 Task: Create a task  Add support for multiple file formats in the app , assign it to team member softage.7@softage.net in the project Vigilant and update the status of the task to  On Track  , set the priority of the task to Low.
Action: Mouse moved to (27, 62)
Screenshot: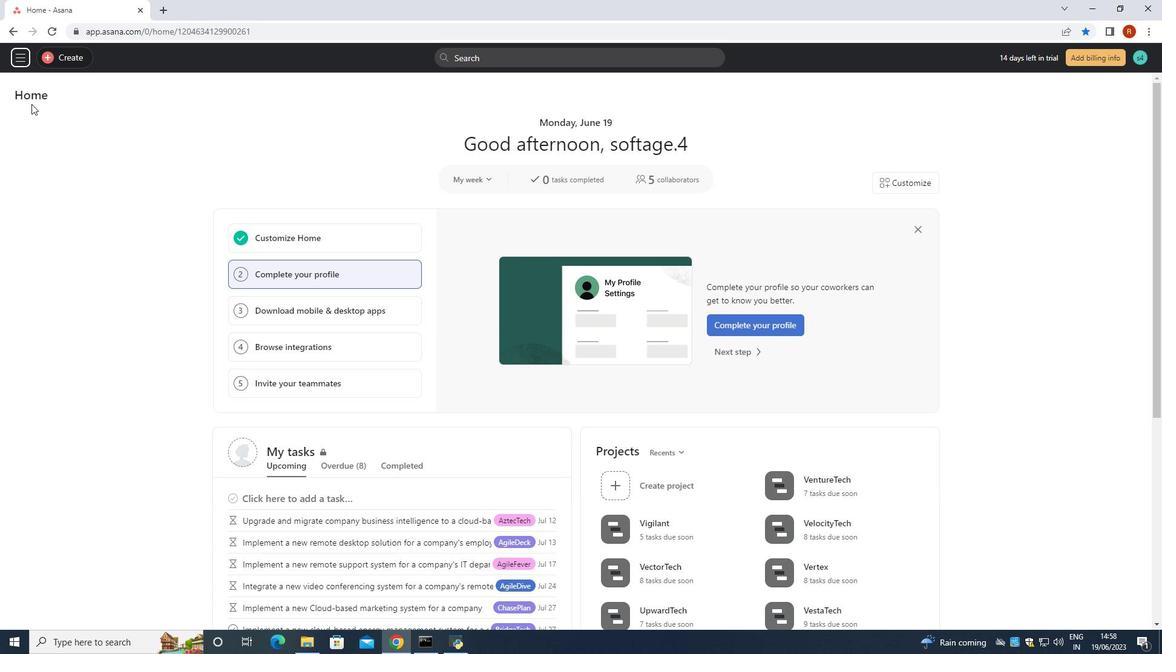 
Action: Mouse pressed left at (27, 62)
Screenshot: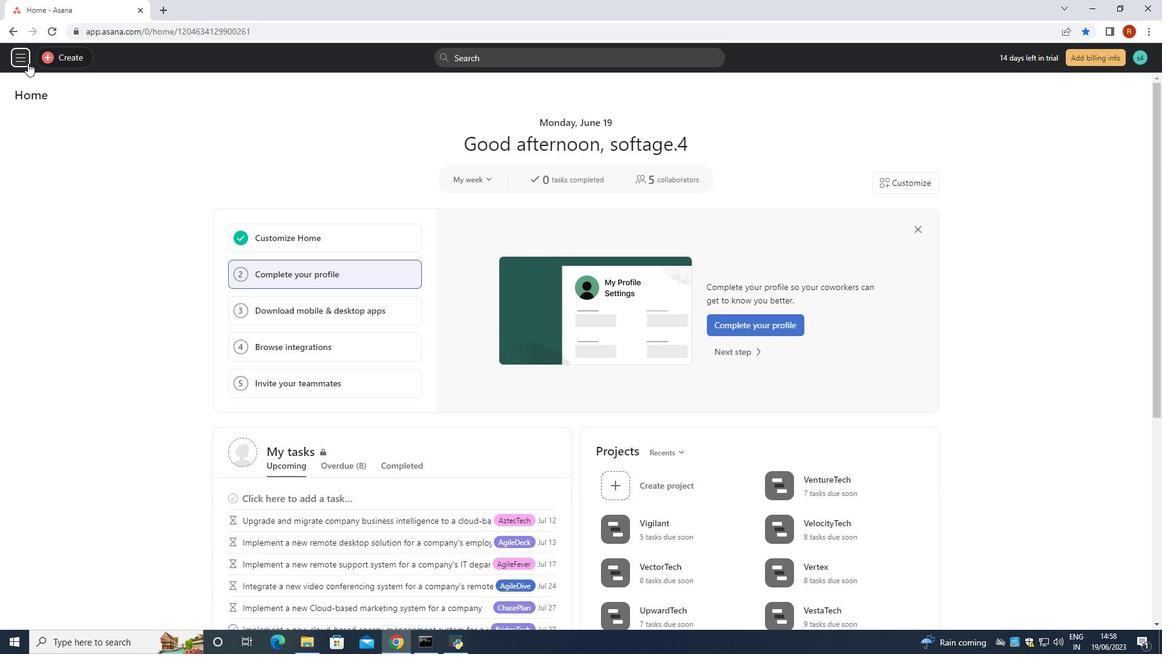 
Action: Mouse moved to (65, 246)
Screenshot: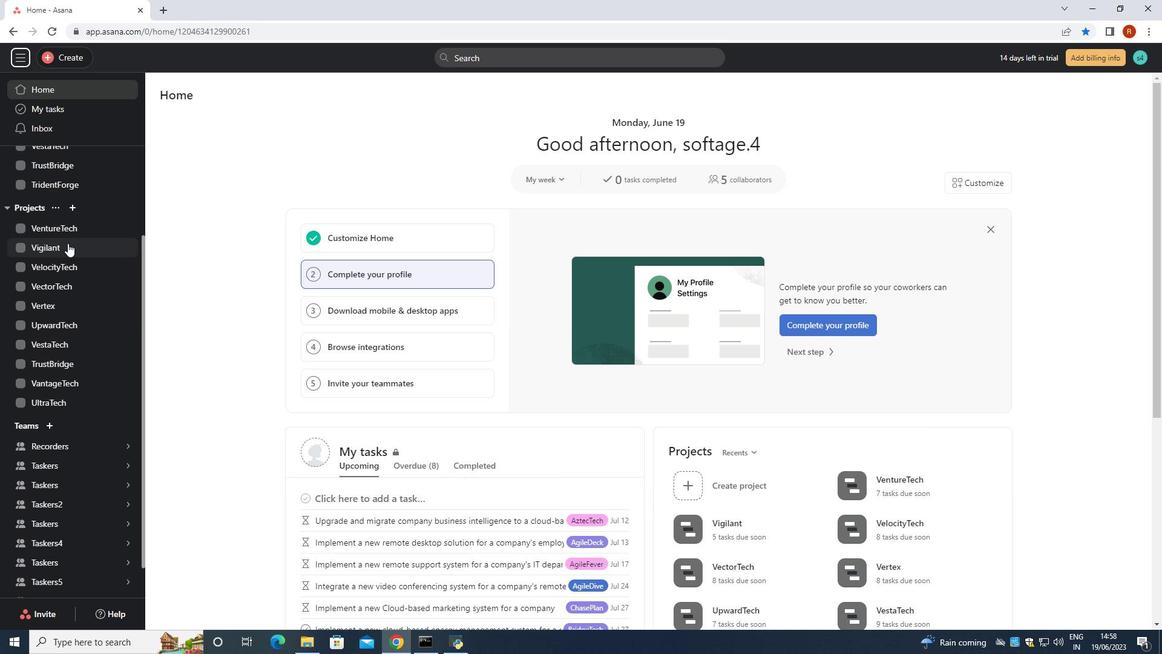 
Action: Mouse pressed left at (65, 246)
Screenshot: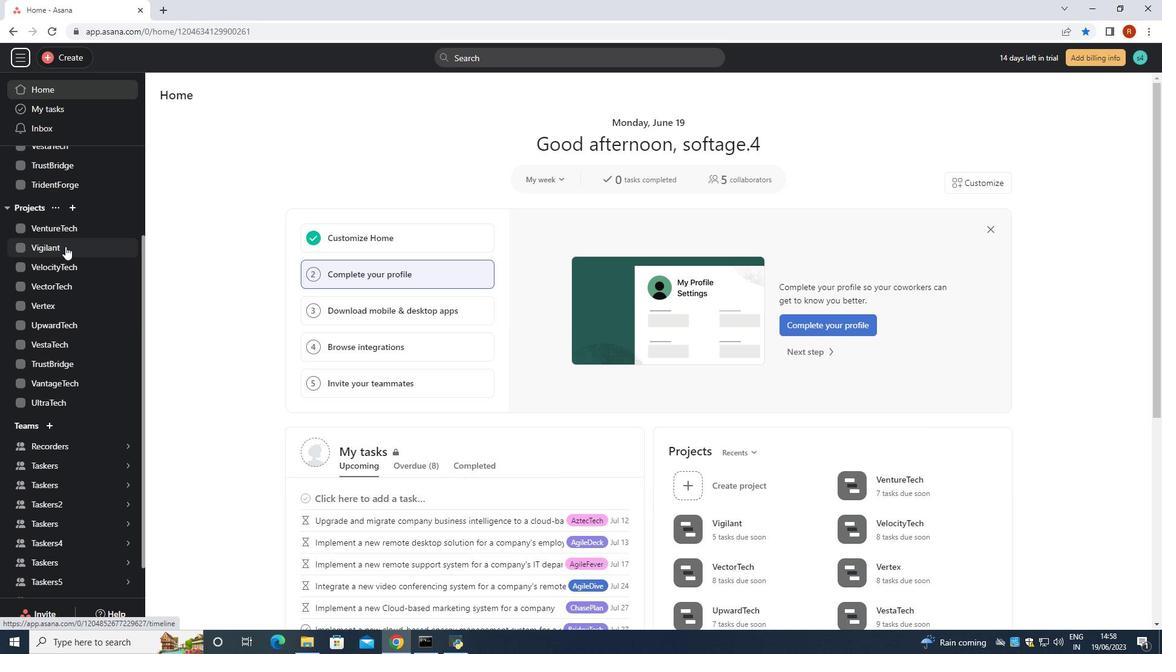 
Action: Mouse moved to (298, 118)
Screenshot: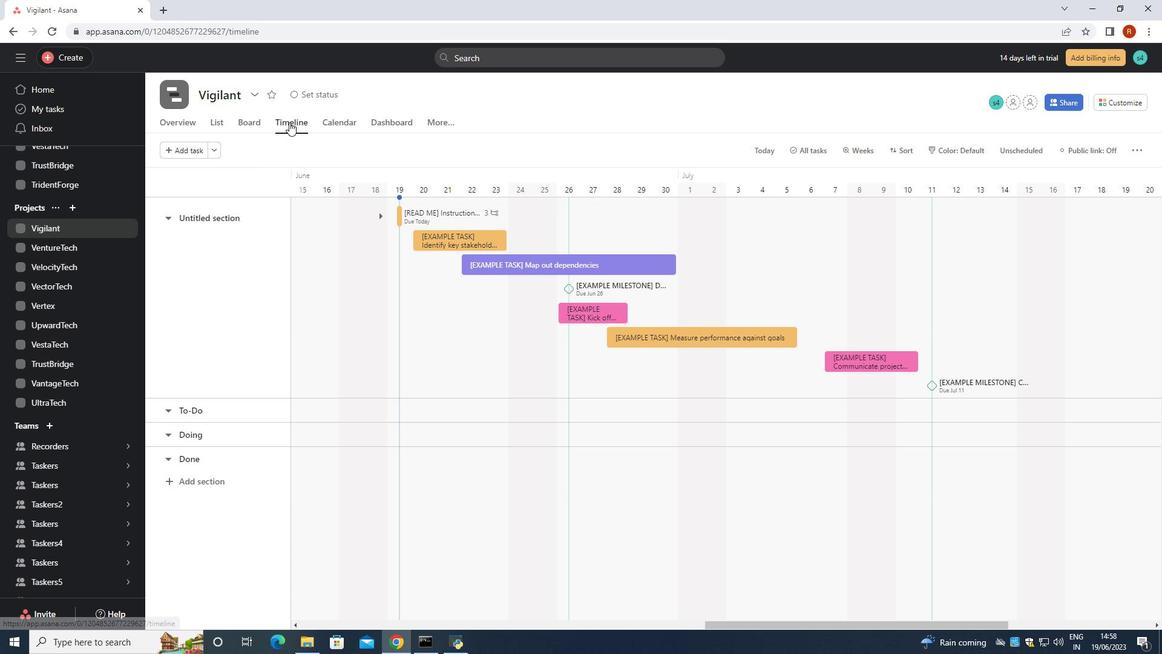 
Action: Mouse pressed left at (298, 118)
Screenshot: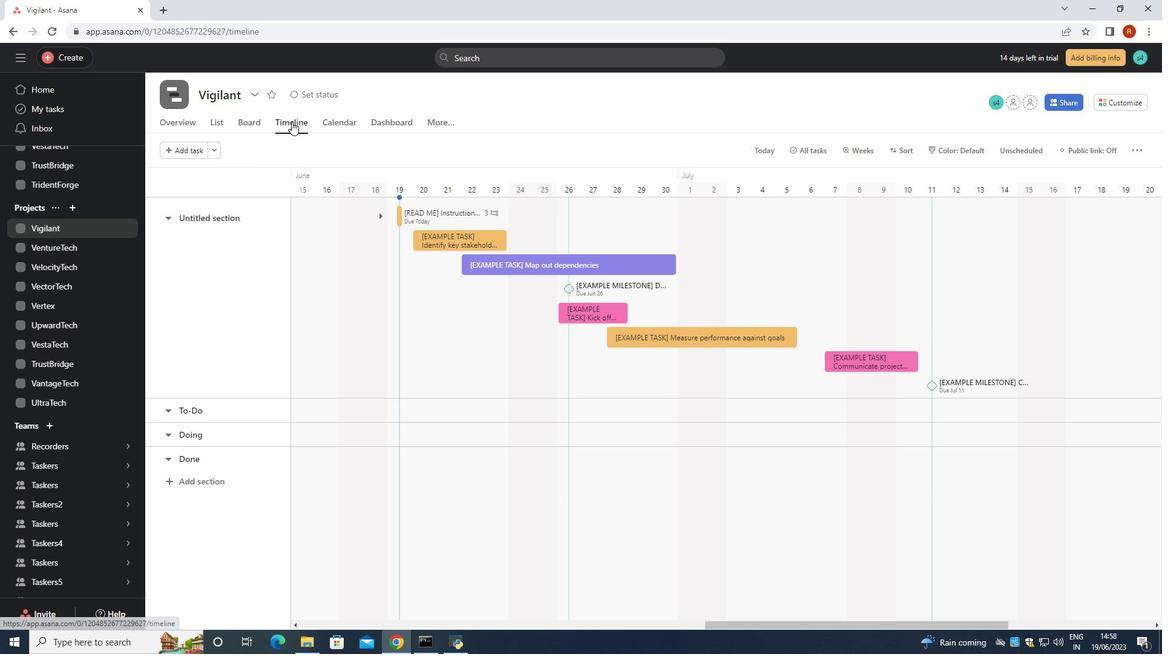 
Action: Mouse moved to (190, 157)
Screenshot: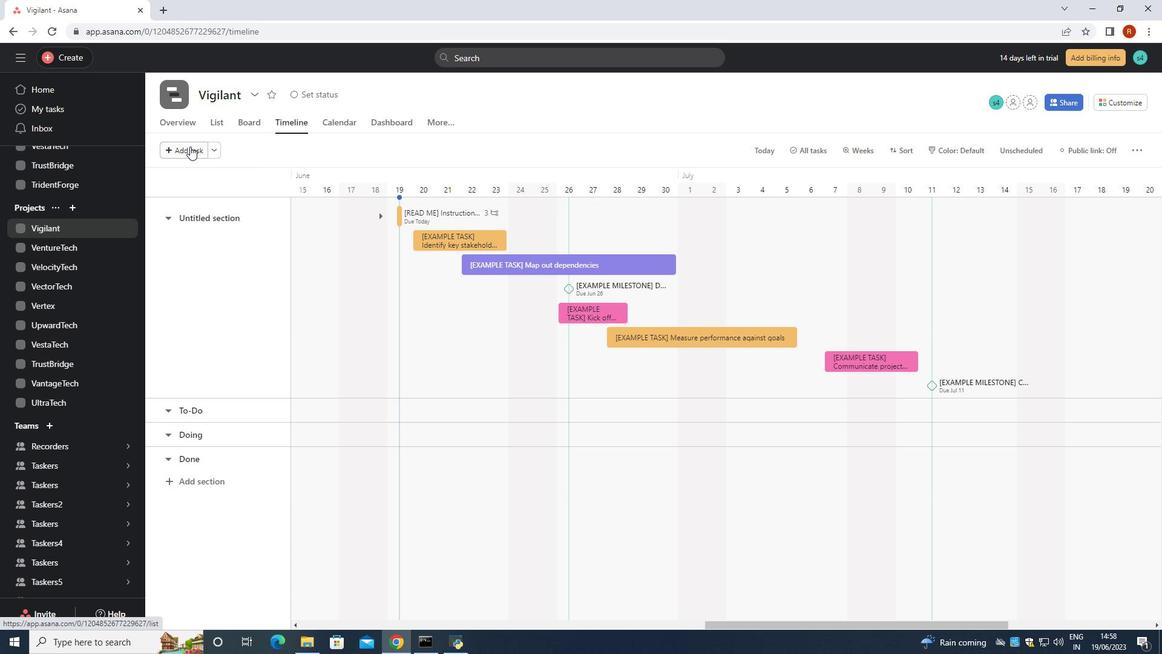 
Action: Mouse pressed left at (190, 157)
Screenshot: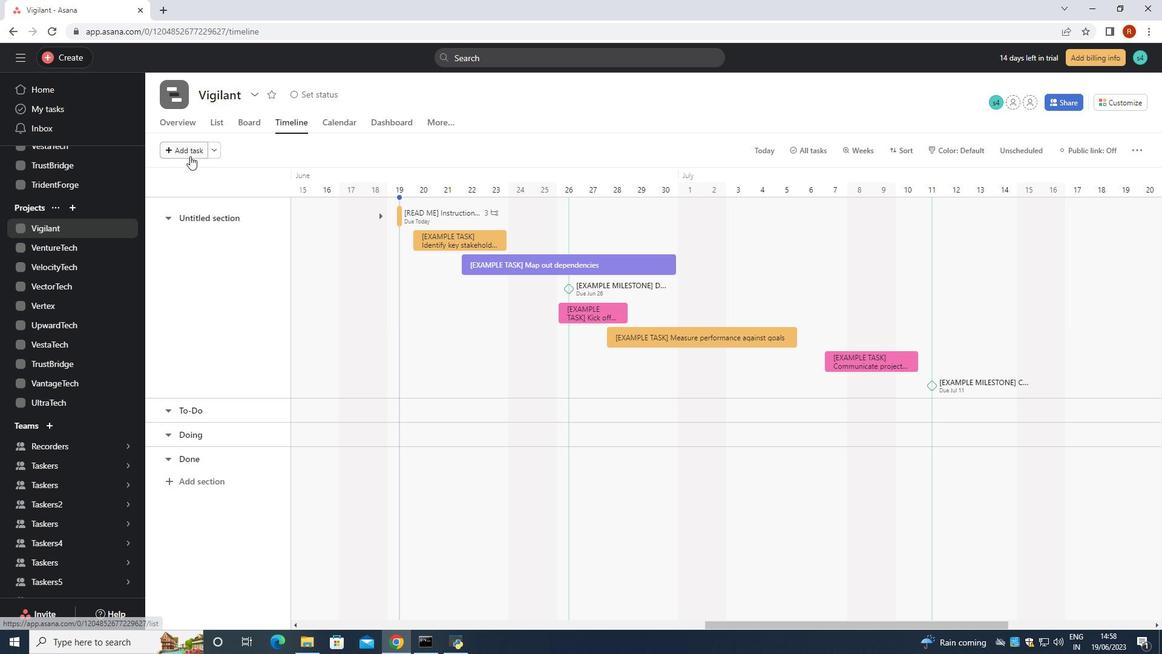 
Action: Mouse moved to (192, 159)
Screenshot: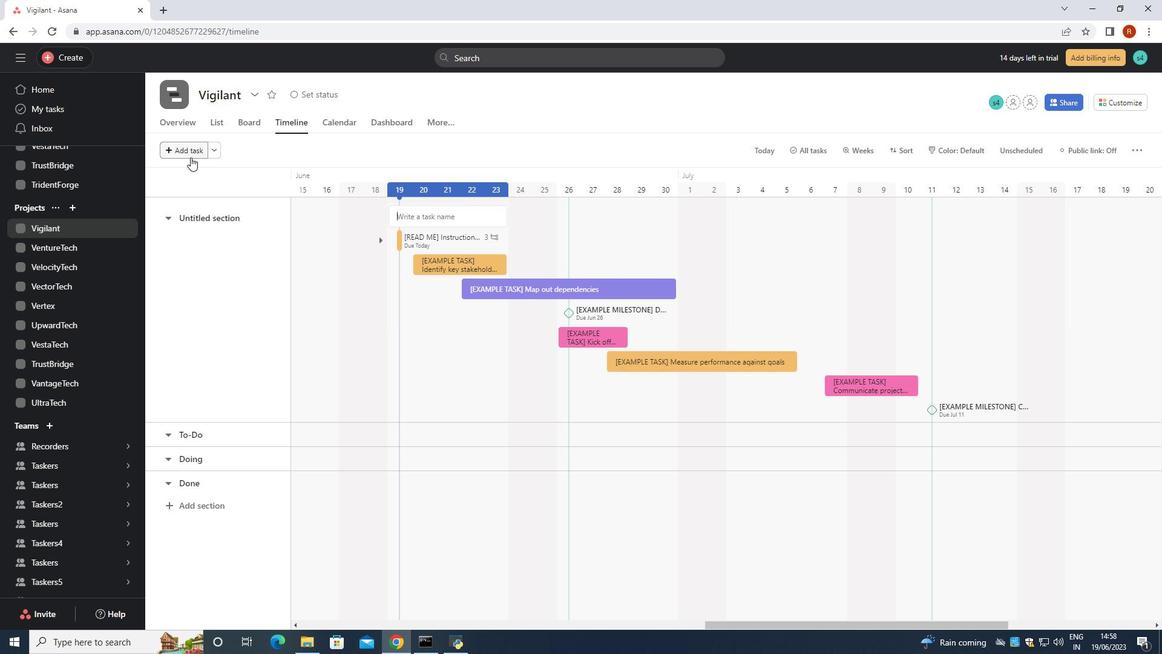 
Action: Key pressed <Key.shift>Add<Key.space>support<Key.space>for<Key.space>muli<Key.backspace>tiplr<Key.backspace>e<Key.space>file<Key.space><Key.shift>formats<Key.space>in<Key.space>the<Key.space>app<Key.enter>
Screenshot: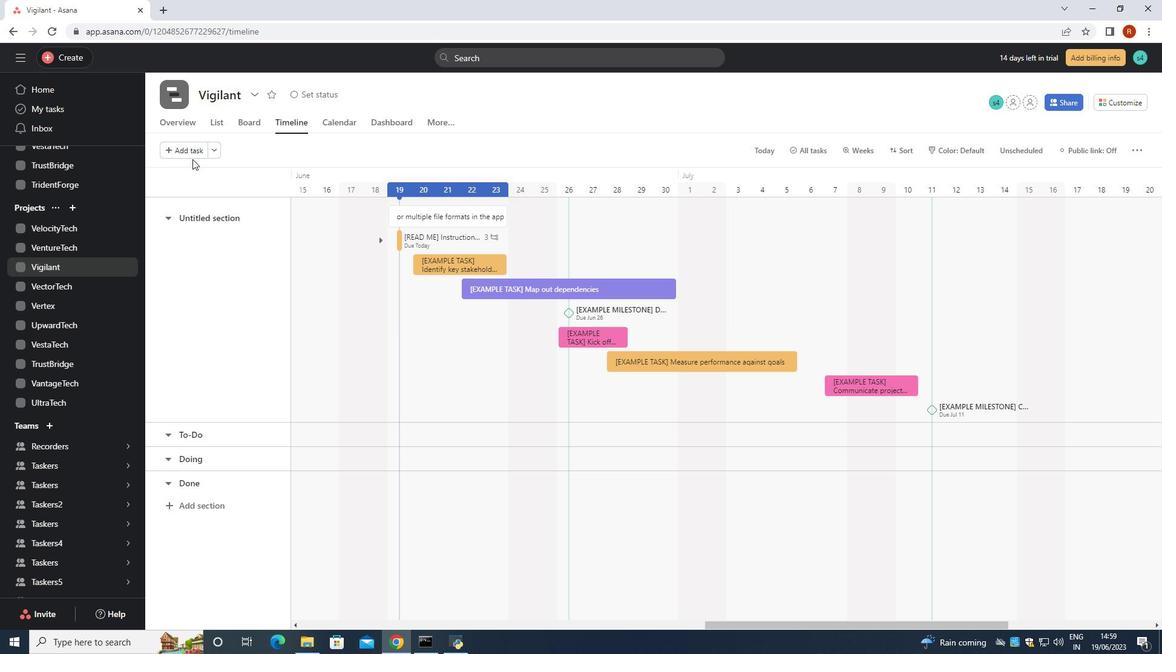 
Action: Mouse moved to (422, 211)
Screenshot: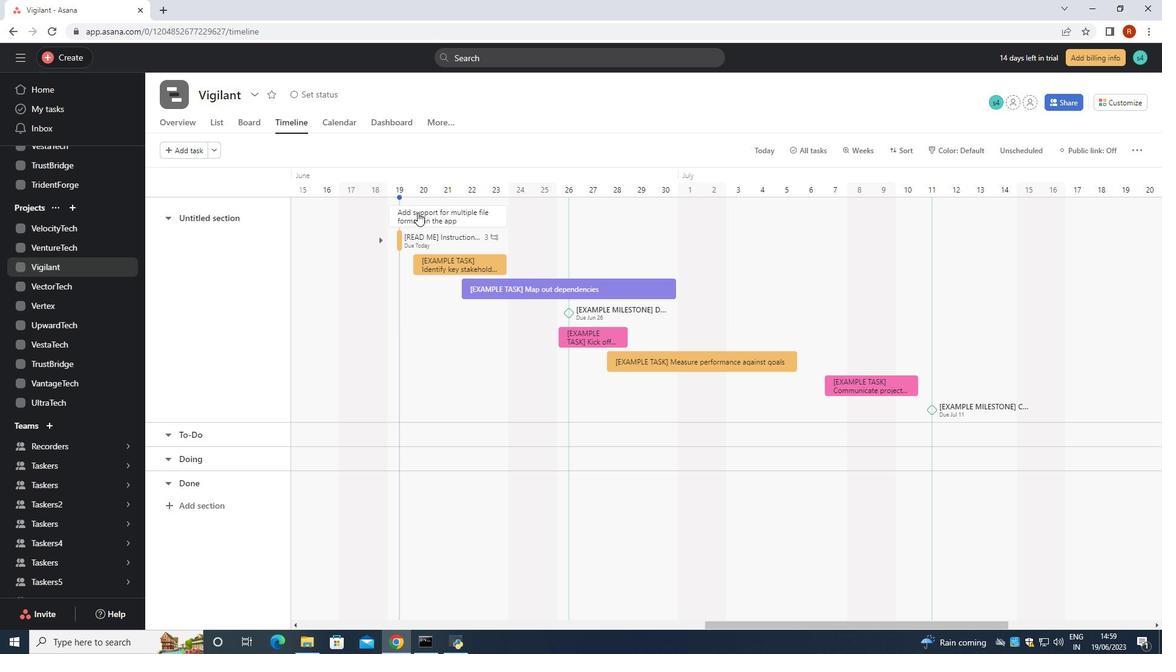
Action: Mouse pressed left at (422, 211)
Screenshot: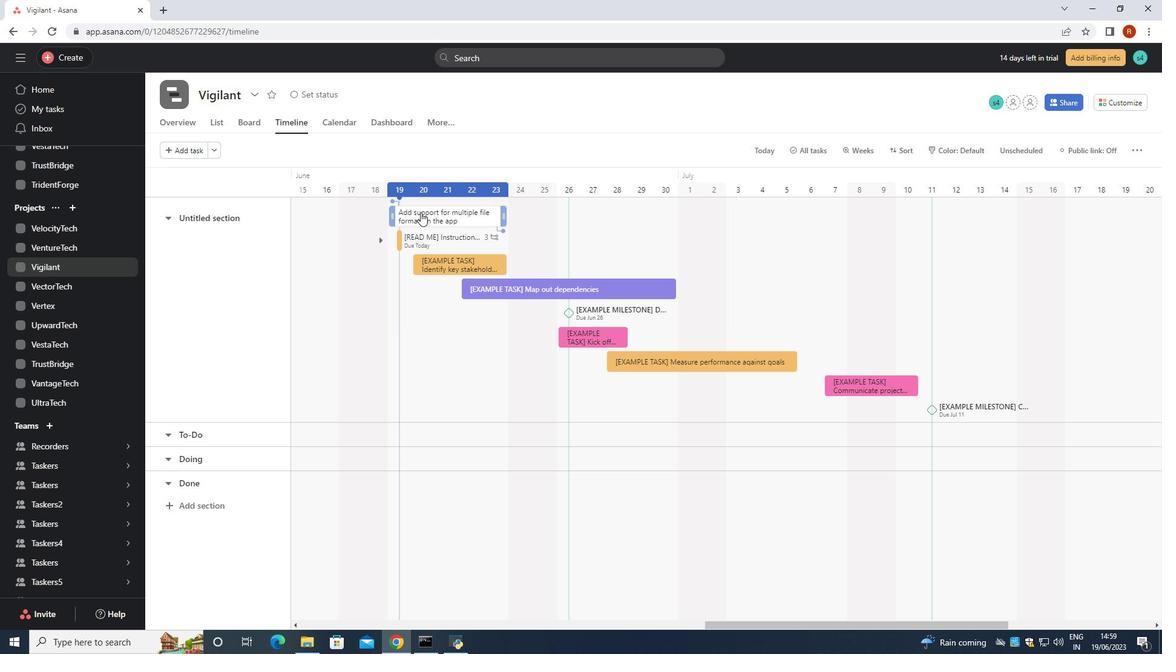 
Action: Mouse moved to (843, 217)
Screenshot: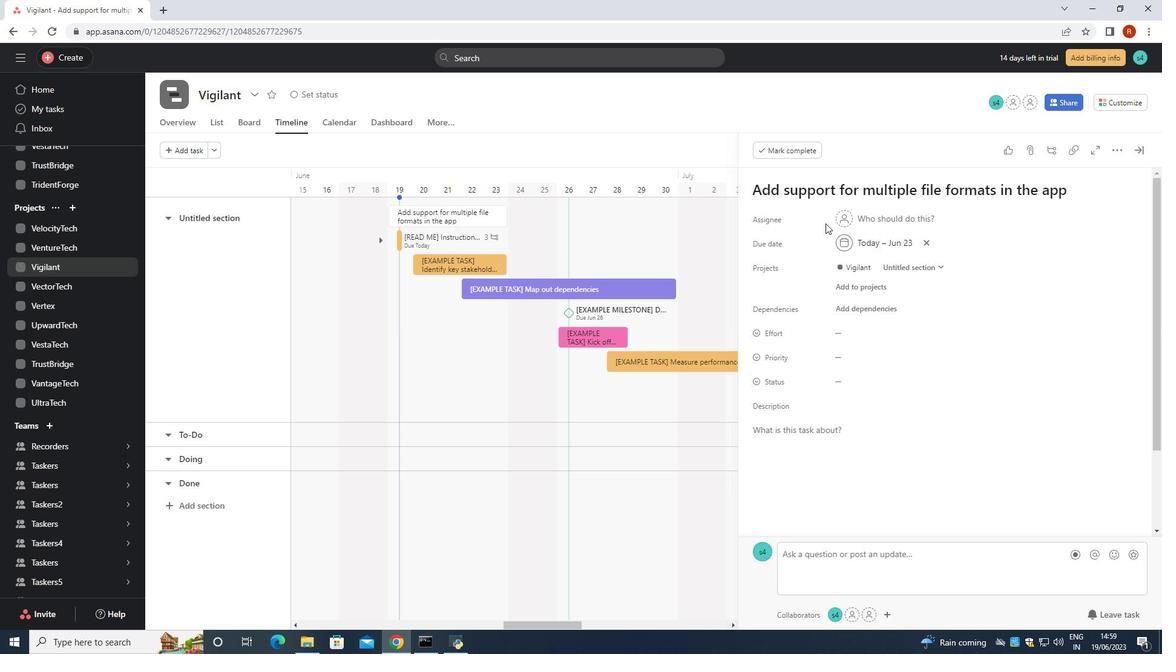 
Action: Mouse pressed left at (843, 217)
Screenshot: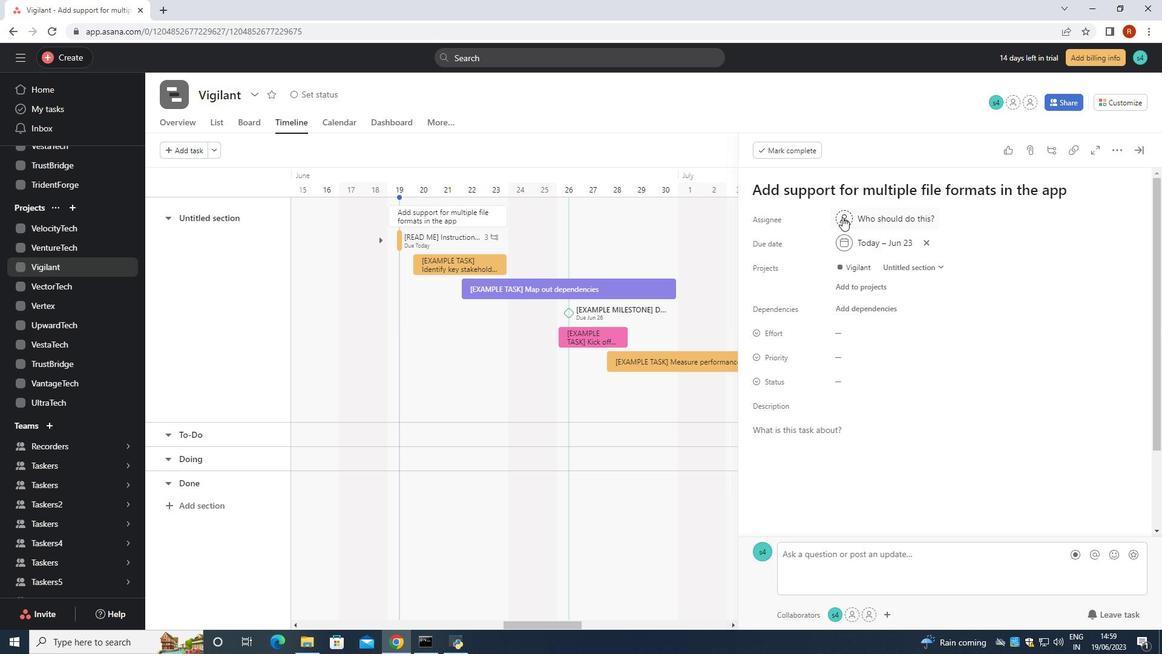 
Action: Key pressed <Key.shift>Softage.<Key.shift>7<Key.shift><Key.shift><Key.shift><Key.shift><Key.shift><Key.shift>@softage.net
Screenshot: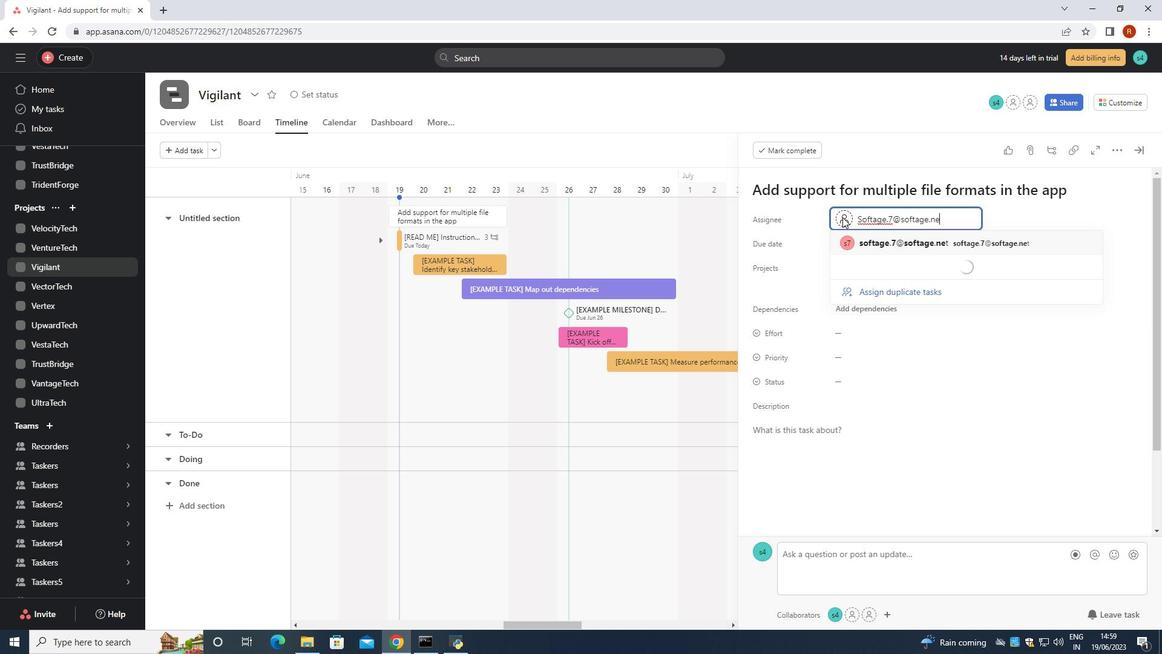 
Action: Mouse moved to (919, 238)
Screenshot: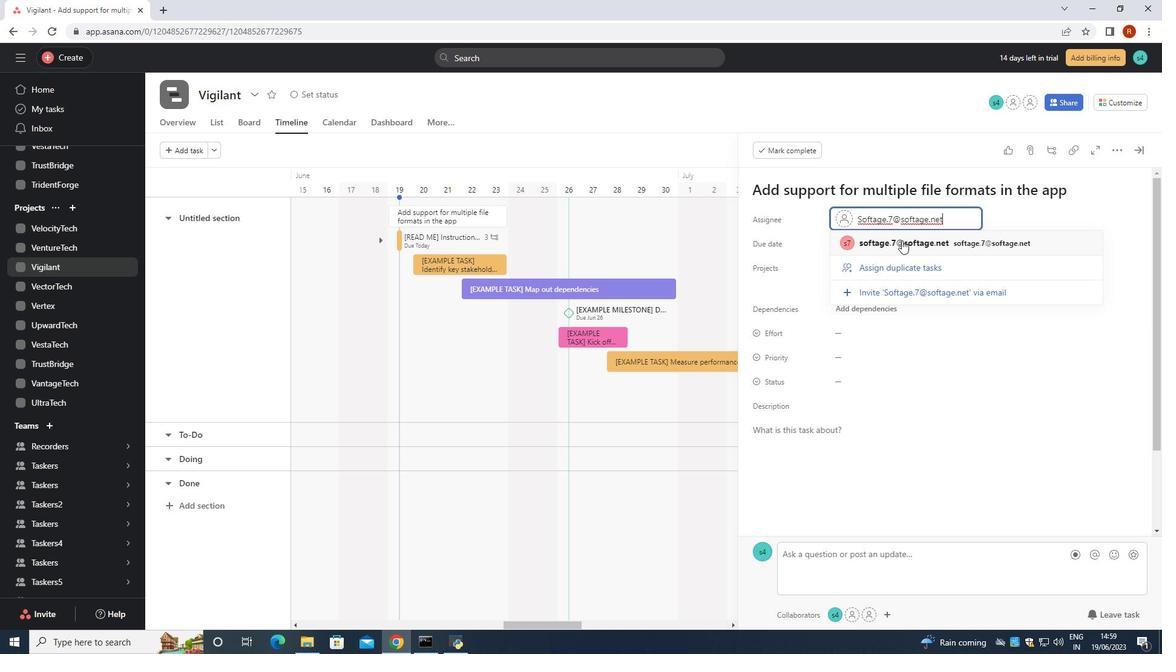 
Action: Mouse pressed left at (919, 238)
Screenshot: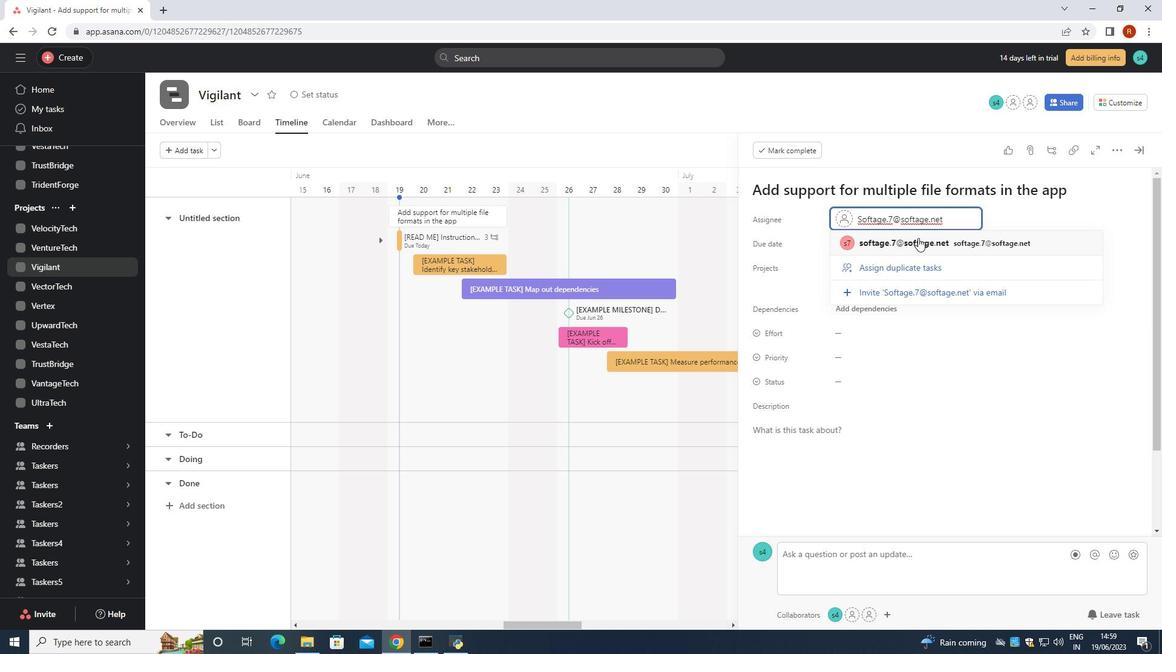 
Action: Mouse moved to (847, 379)
Screenshot: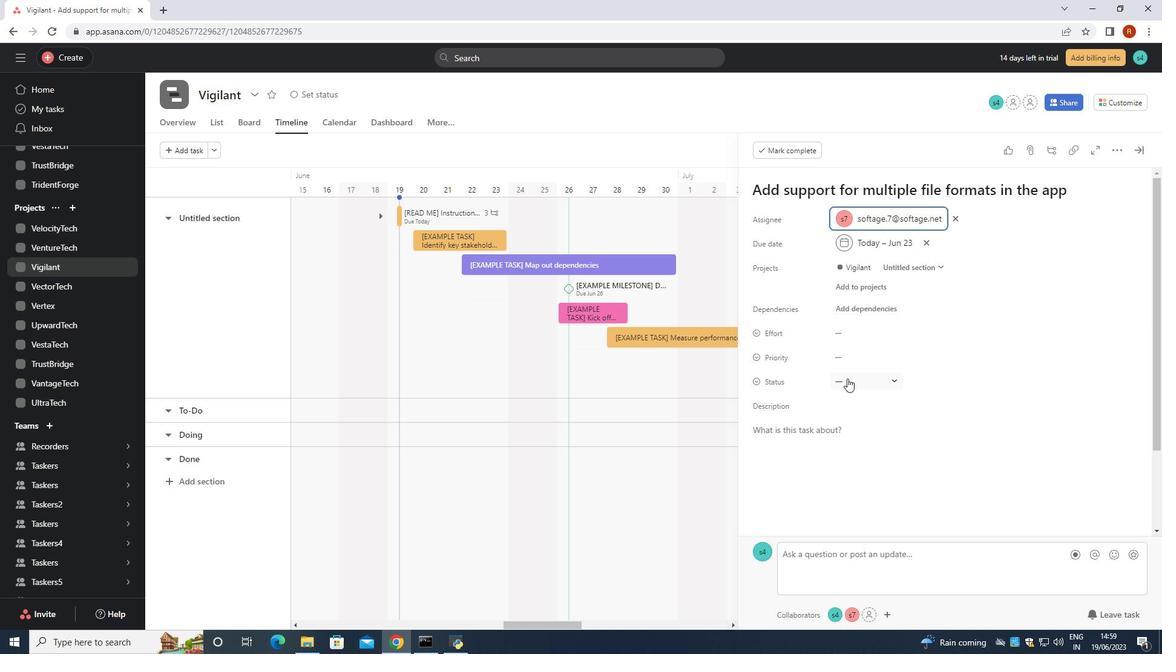 
Action: Mouse pressed left at (847, 379)
Screenshot: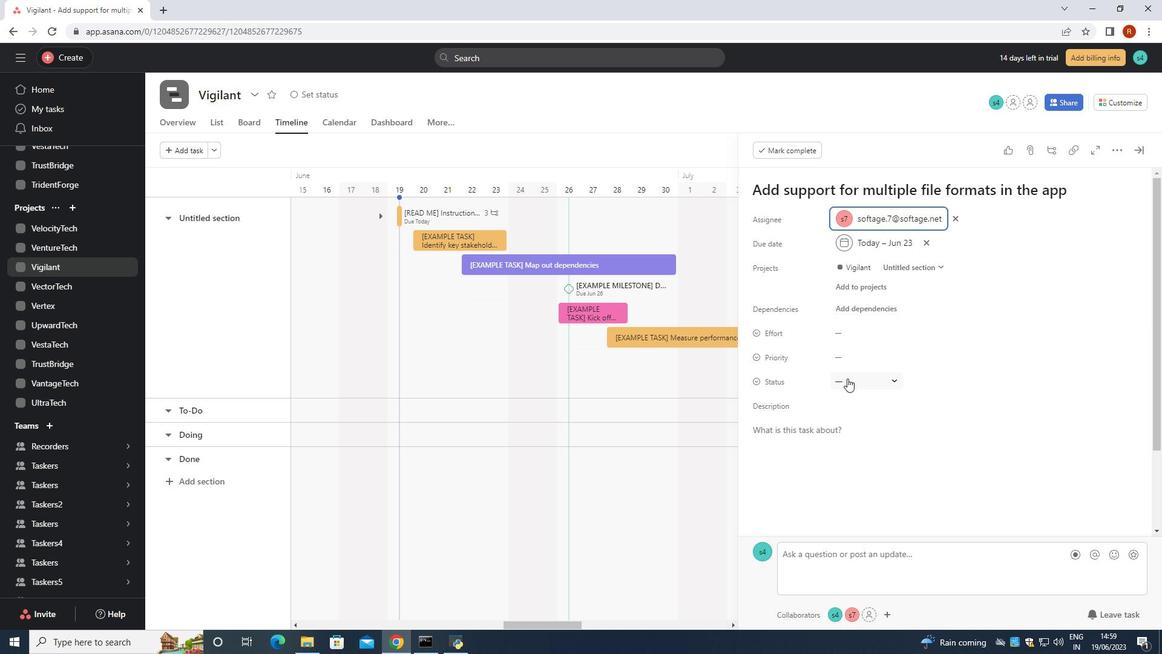 
Action: Mouse moved to (897, 428)
Screenshot: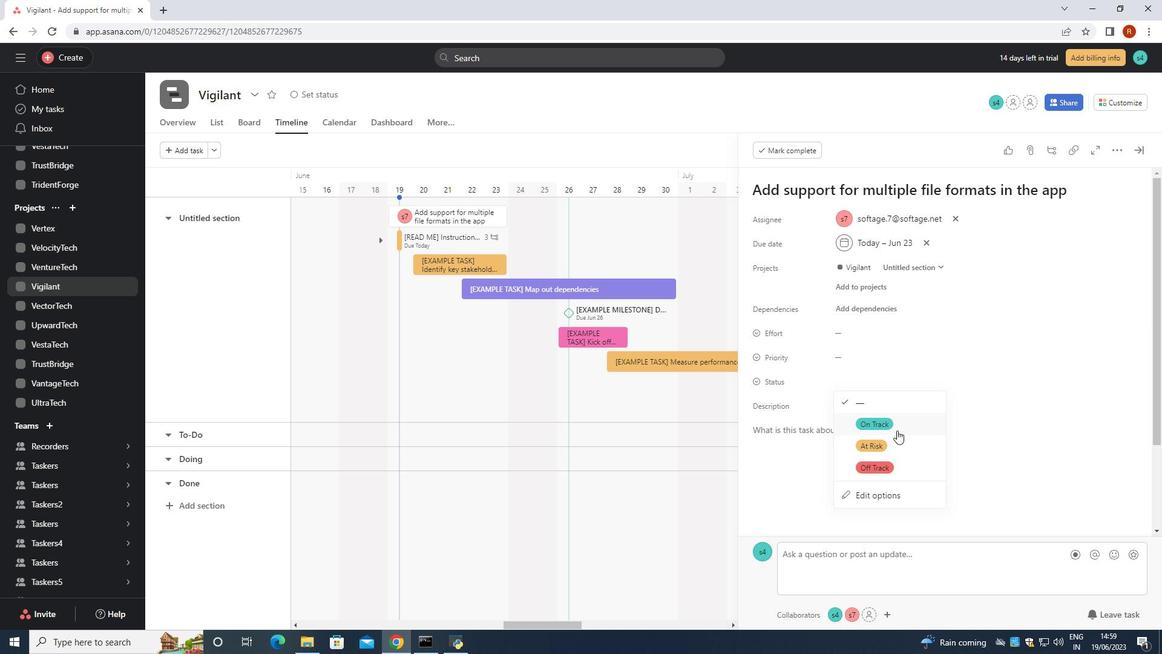 
Action: Mouse pressed left at (897, 428)
Screenshot: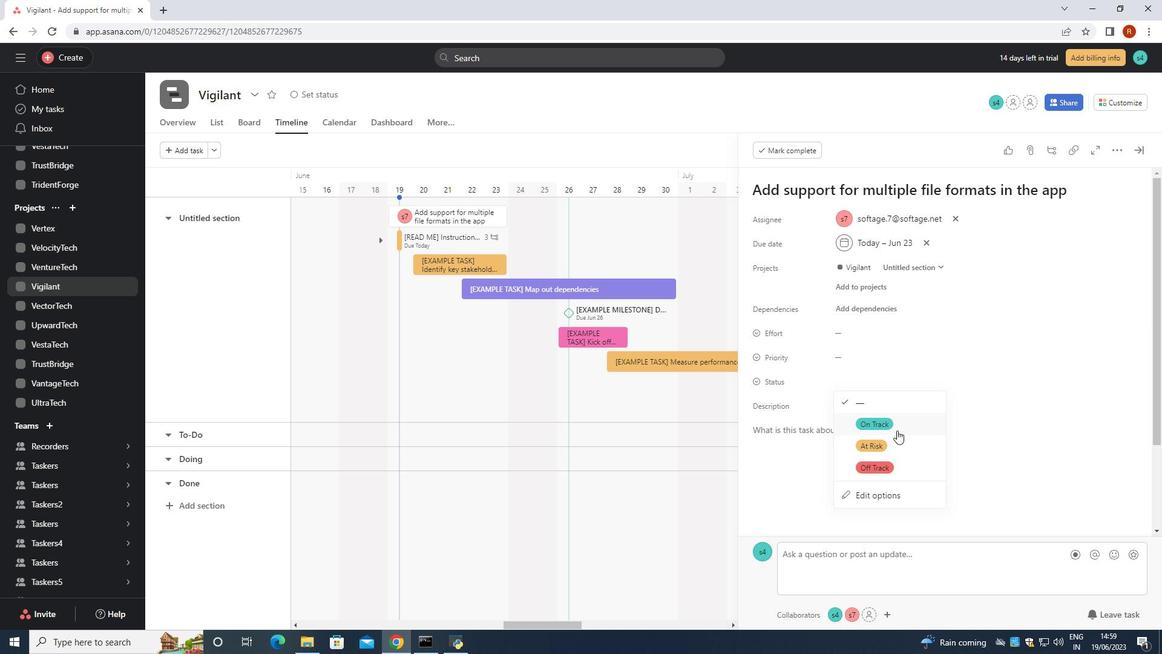 
Action: Mouse moved to (879, 356)
Screenshot: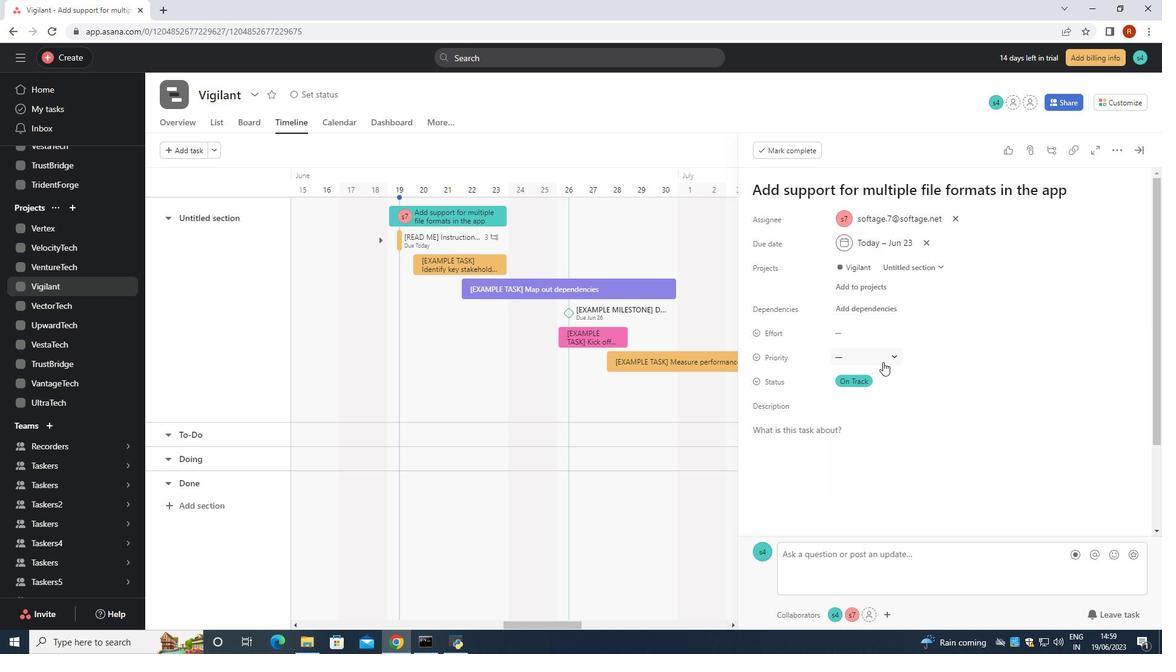 
Action: Mouse pressed left at (879, 356)
Screenshot: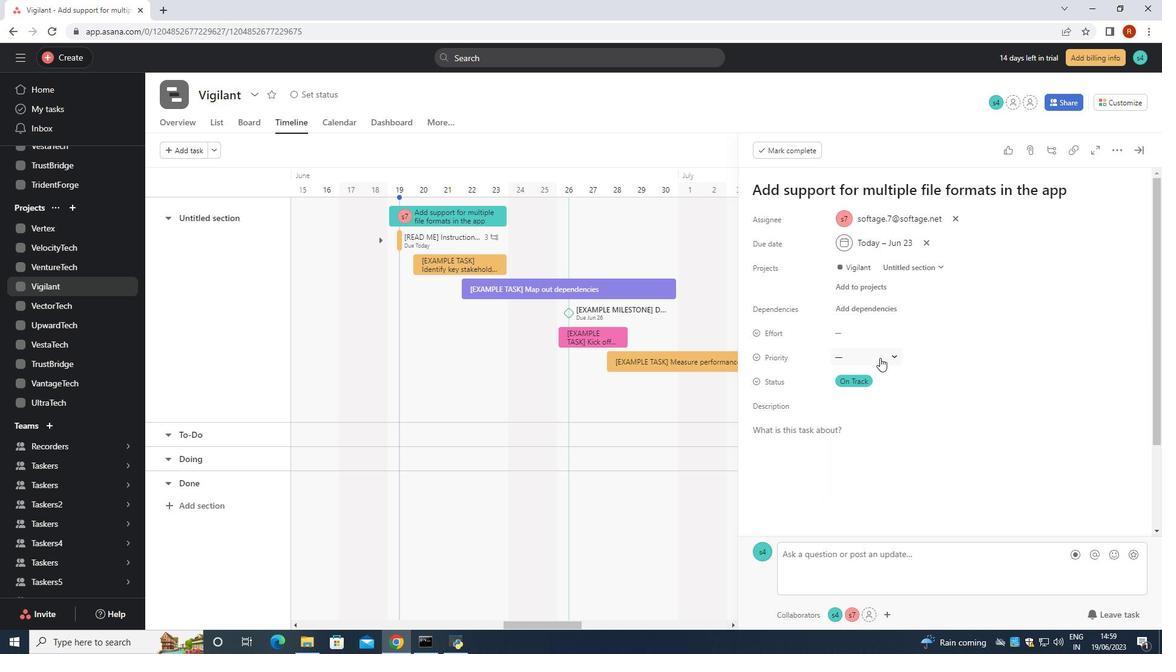 
Action: Mouse moved to (878, 438)
Screenshot: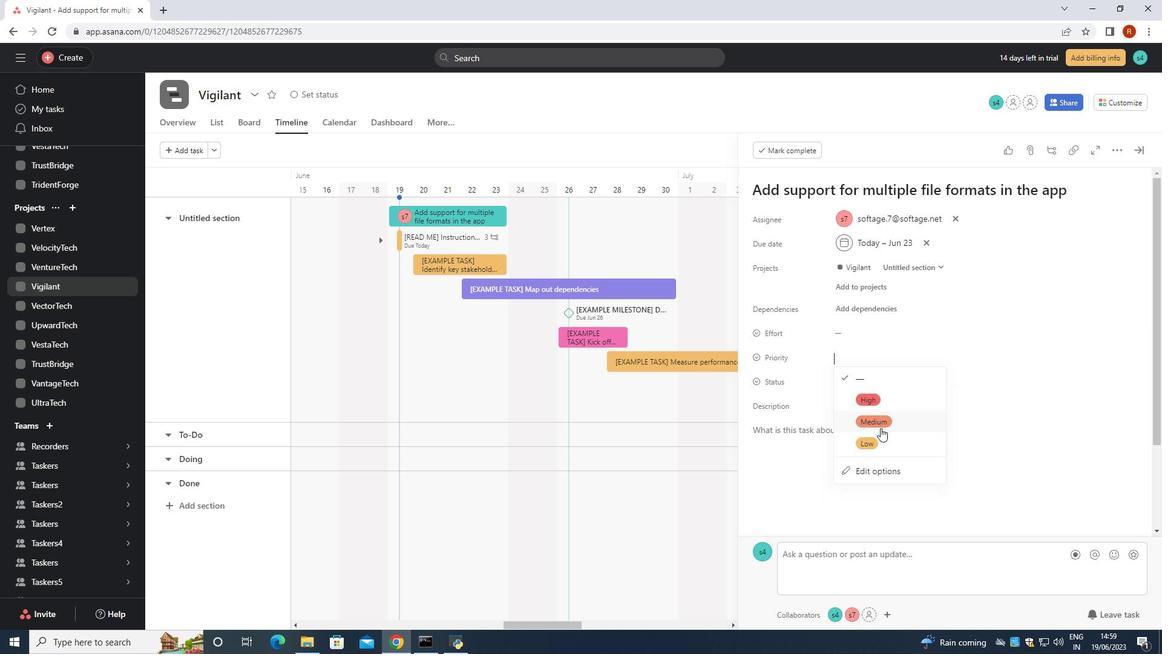 
Action: Mouse pressed left at (878, 438)
Screenshot: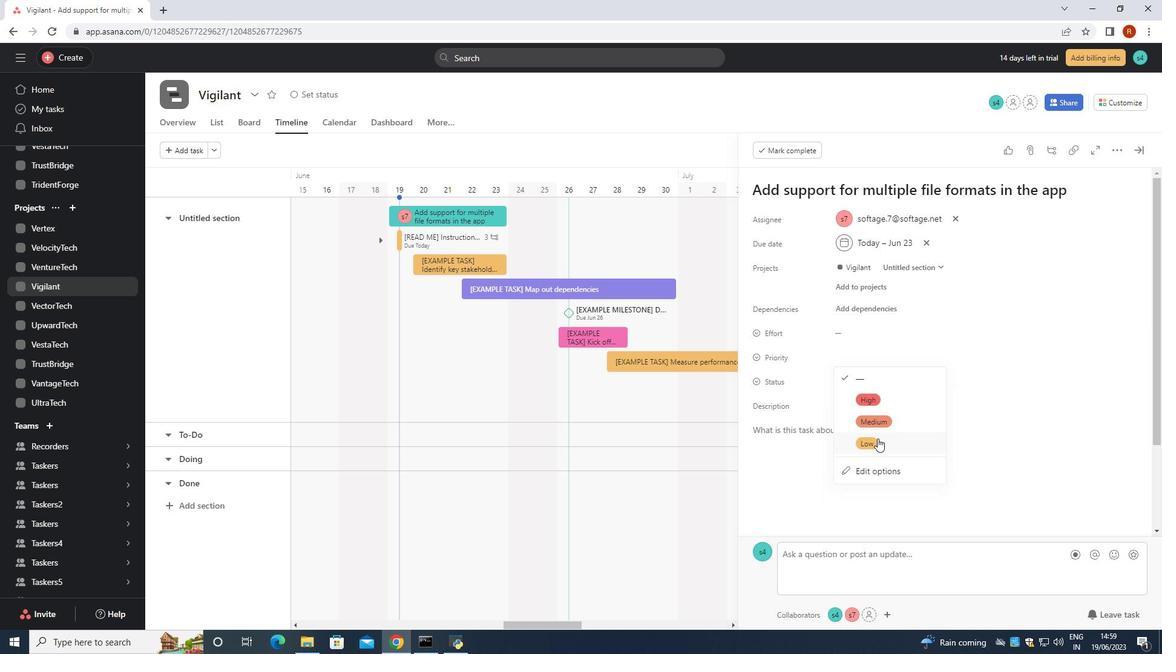 
Action: Mouse moved to (1142, 148)
Screenshot: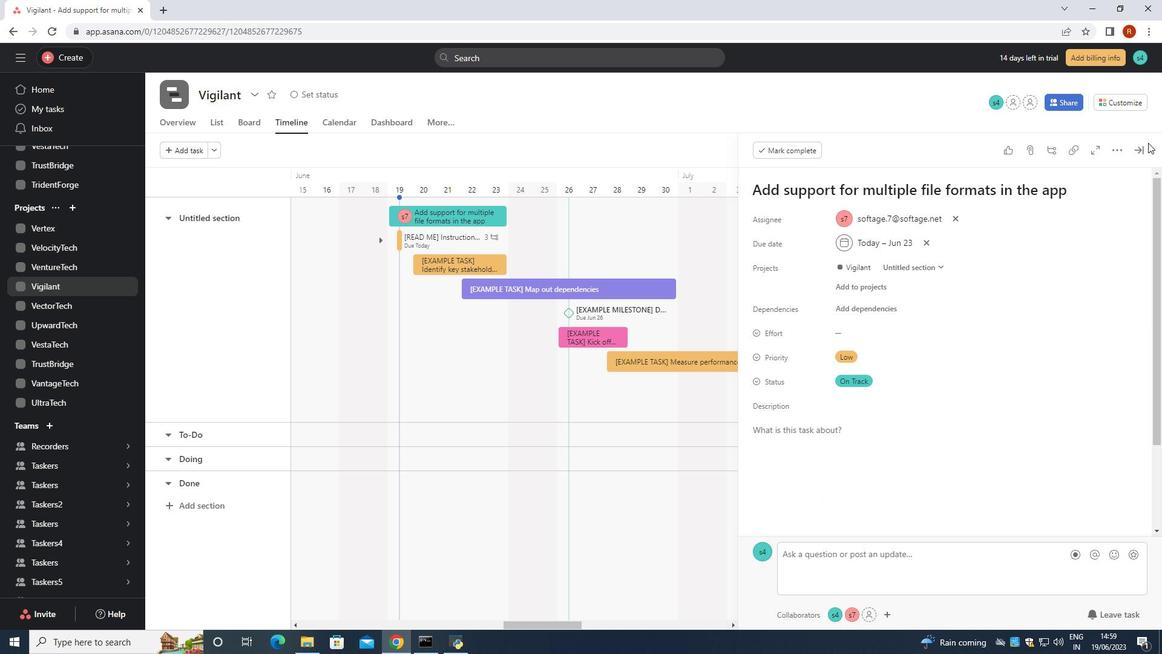 
Action: Mouse pressed left at (1142, 148)
Screenshot: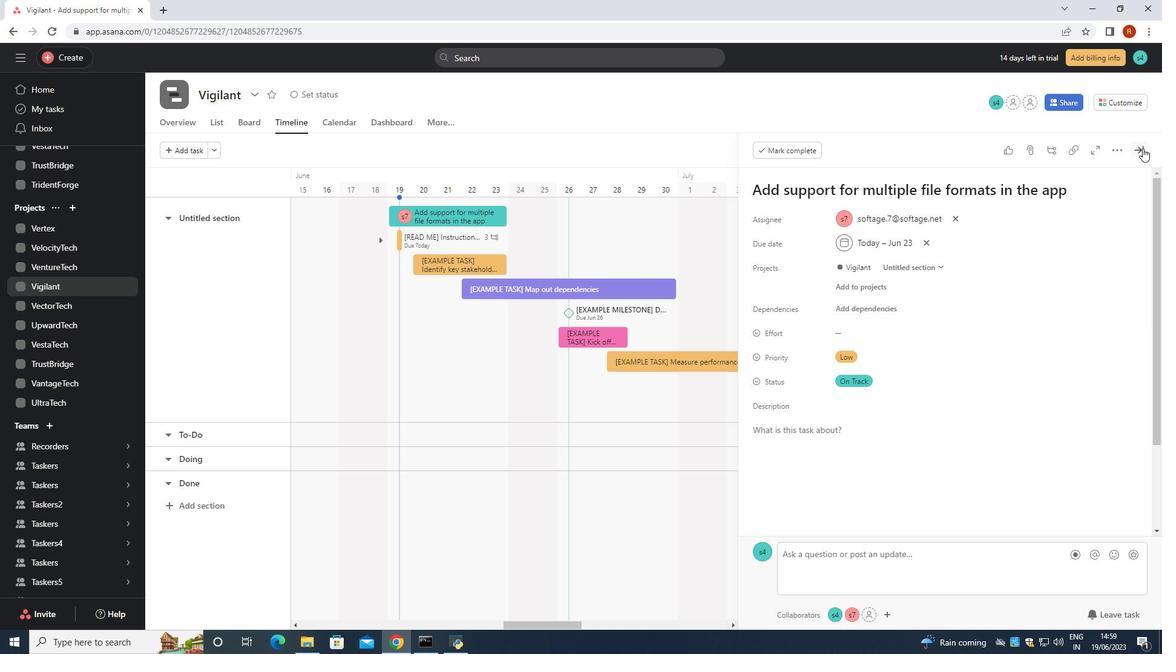 
